 Task: Use Chrome's "Reset settings" option to restore default settings.
Action: Mouse moved to (1053, 50)
Screenshot: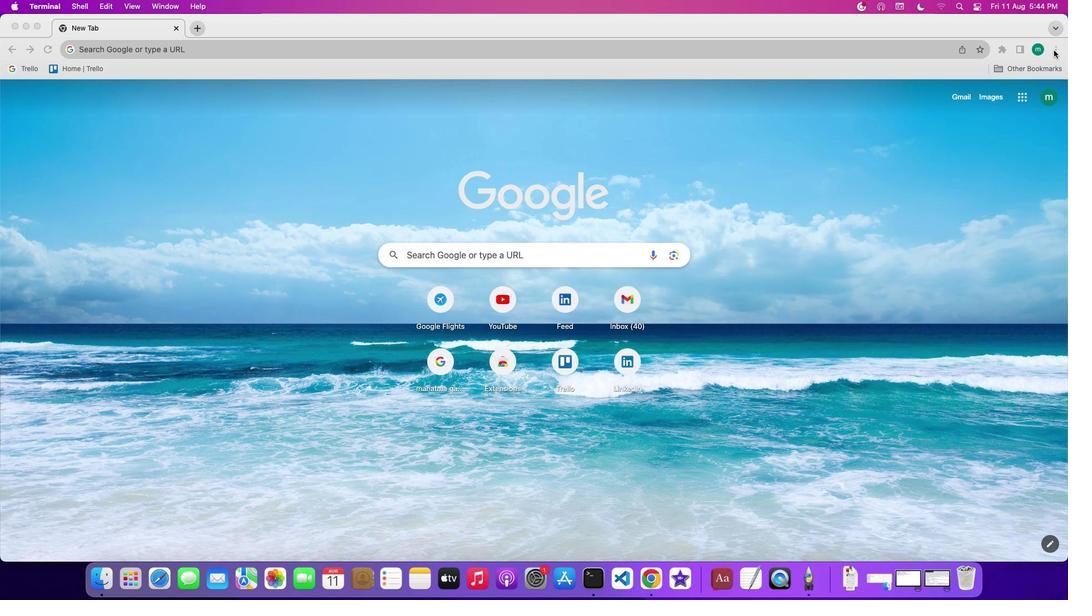 
Action: Mouse pressed left at (1053, 50)
Screenshot: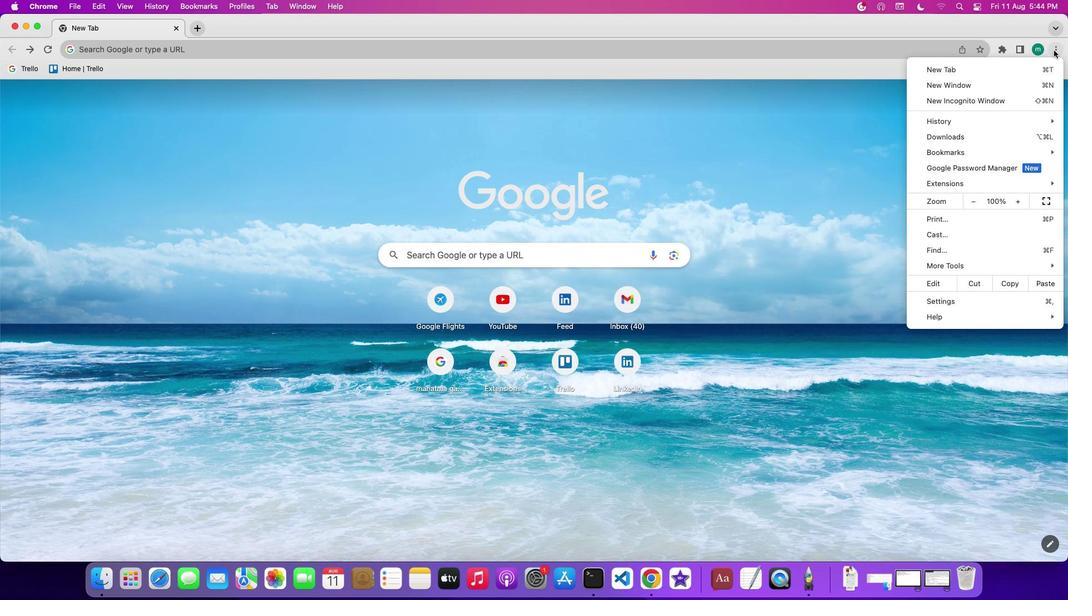 
Action: Mouse moved to (966, 298)
Screenshot: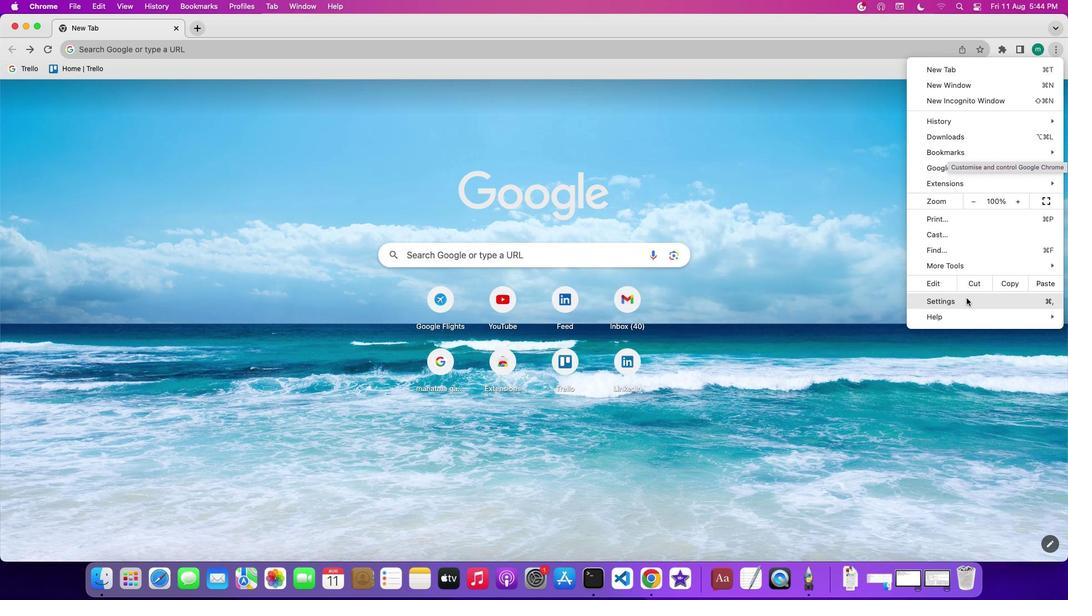 
Action: Mouse pressed left at (966, 298)
Screenshot: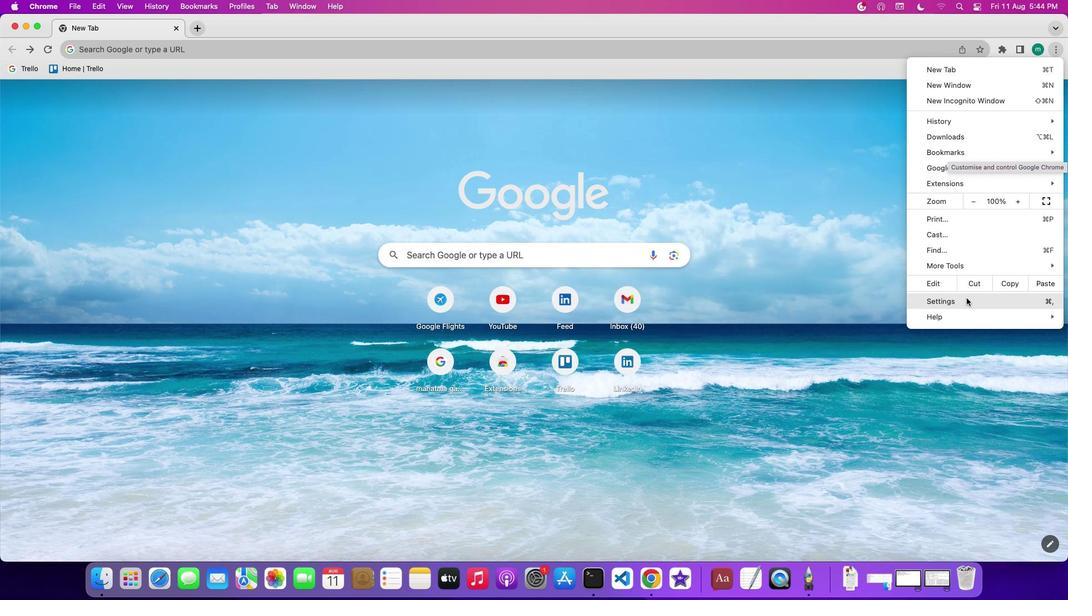 
Action: Mouse moved to (101, 376)
Screenshot: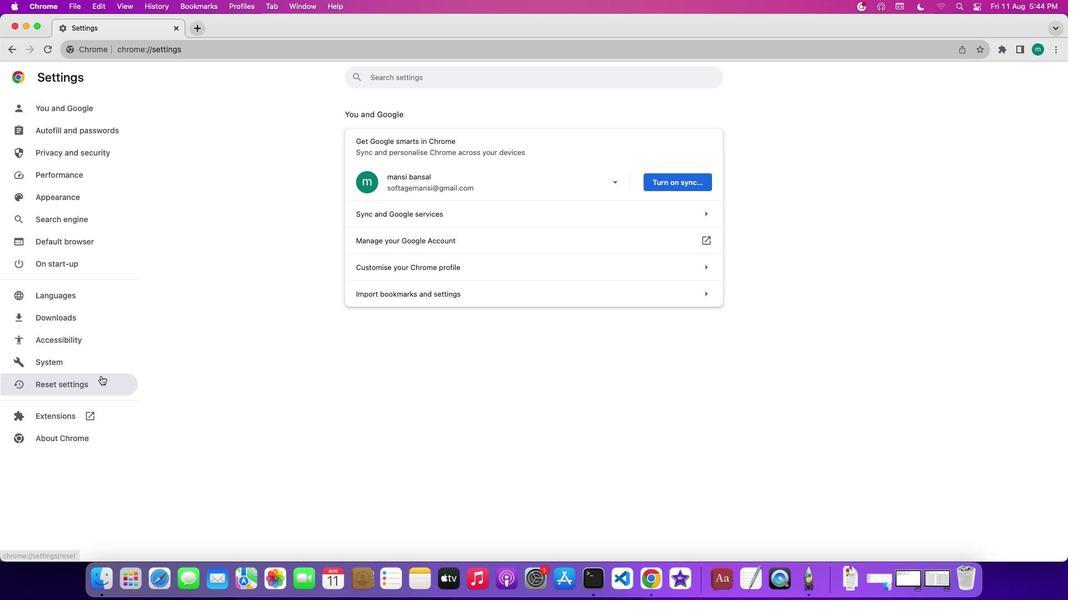 
Action: Mouse pressed left at (101, 376)
Screenshot: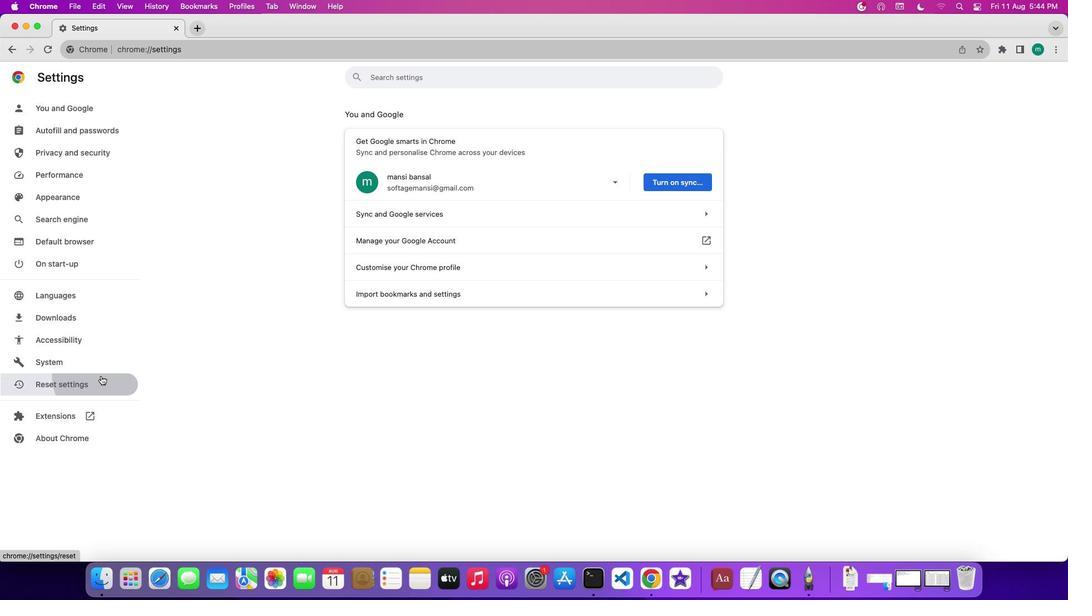 
Action: Mouse moved to (707, 143)
Screenshot: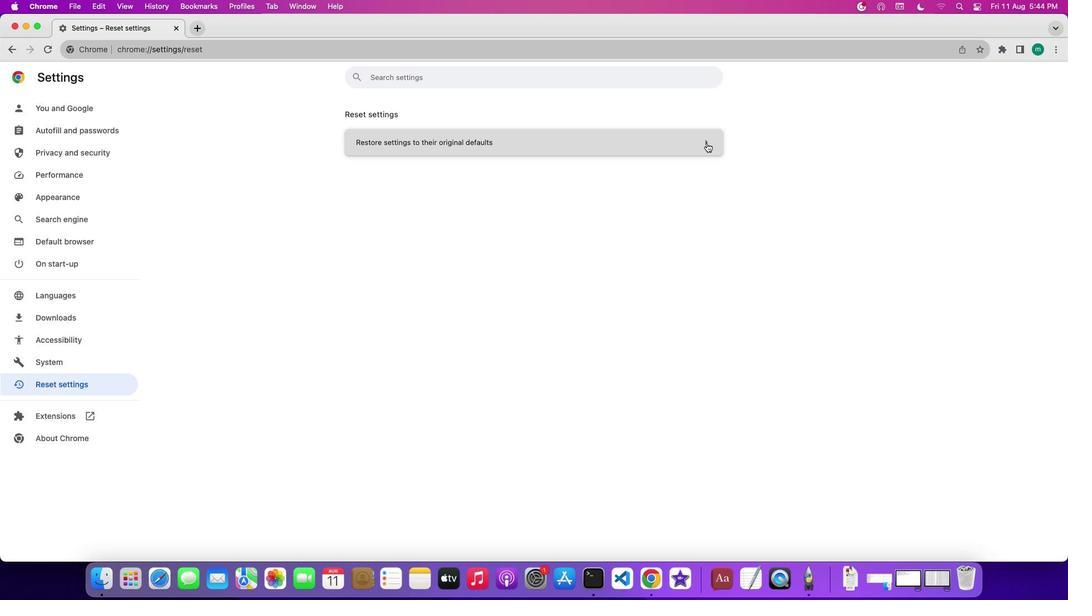 
Action: Mouse pressed left at (707, 143)
Screenshot: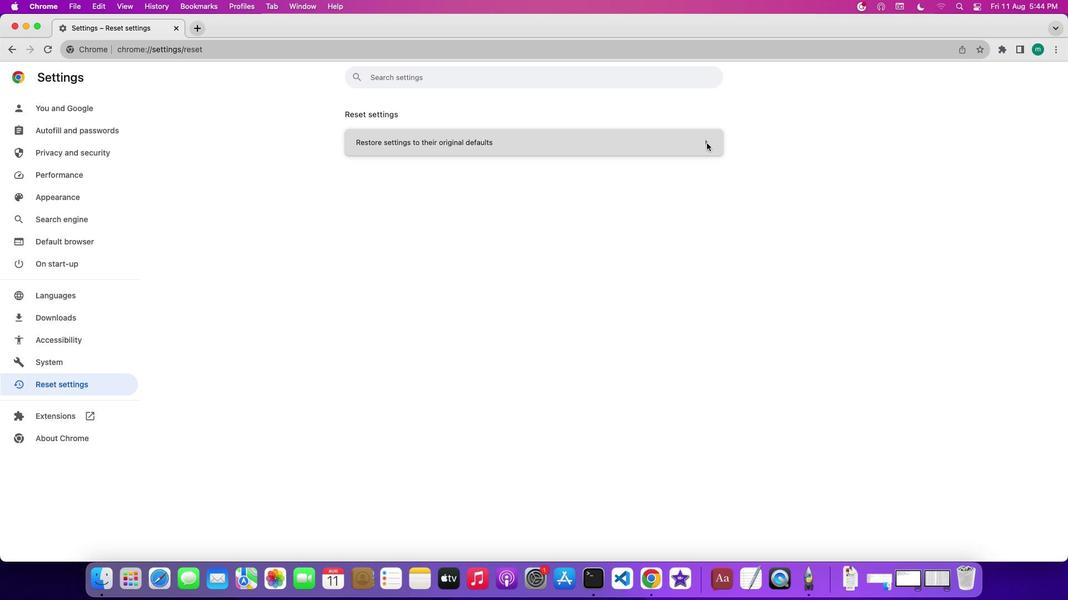 
Action: Mouse moved to (630, 330)
Screenshot: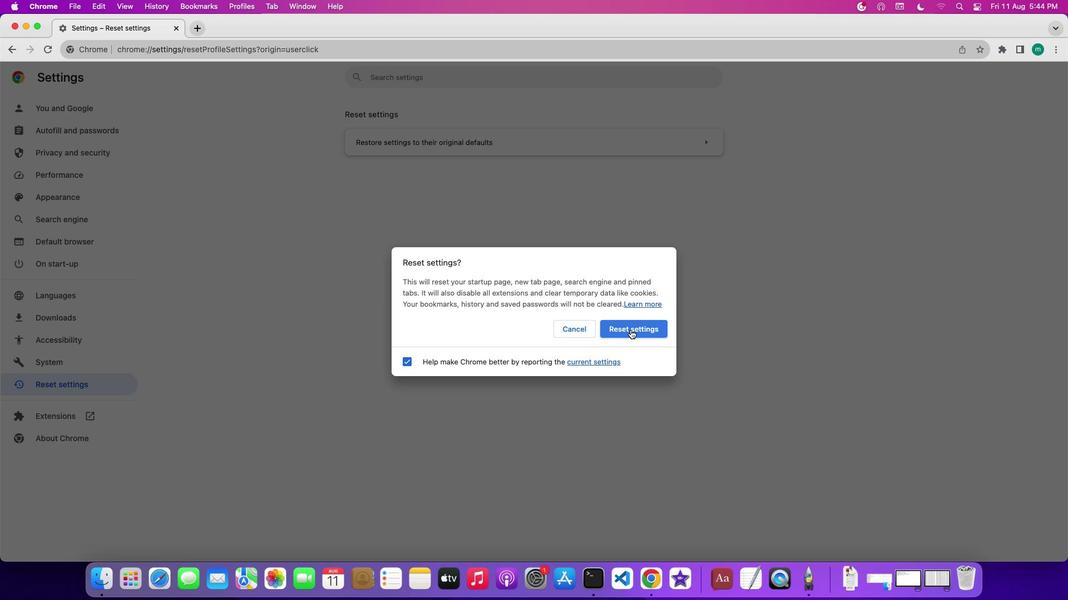 
Action: Mouse pressed left at (630, 330)
Screenshot: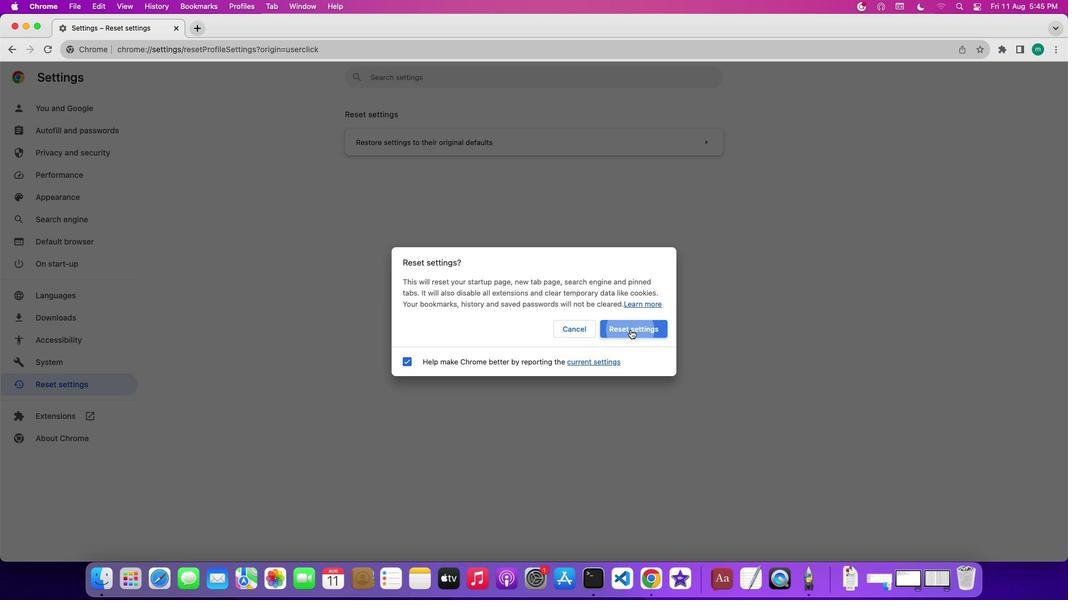 
Action: Mouse moved to (199, 198)
Screenshot: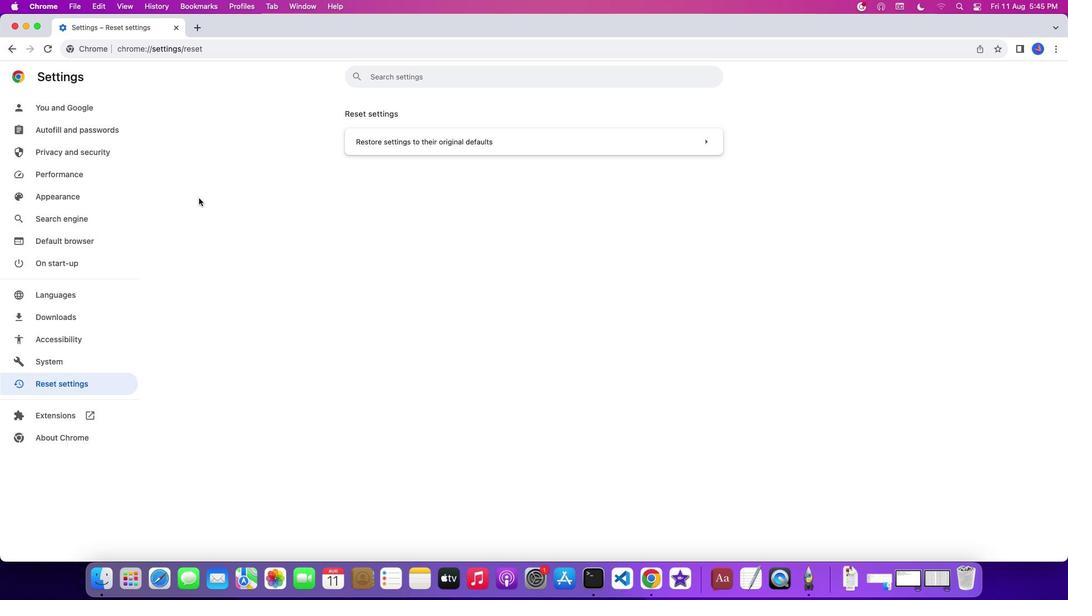 
